 Task: Move the task Search results not returning expected results to the section To-Do in the project ZenithTech and sort the tasks in the project by Due Date.
Action: Mouse moved to (505, 211)
Screenshot: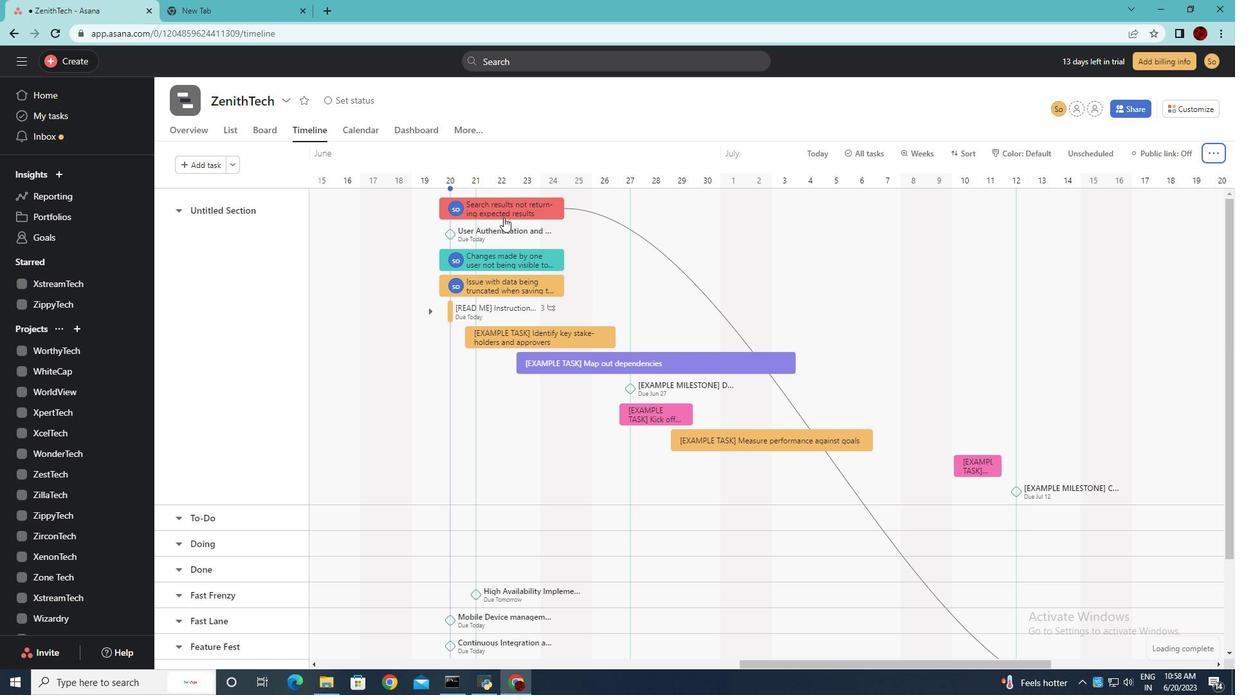 
Action: Mouse pressed left at (505, 211)
Screenshot: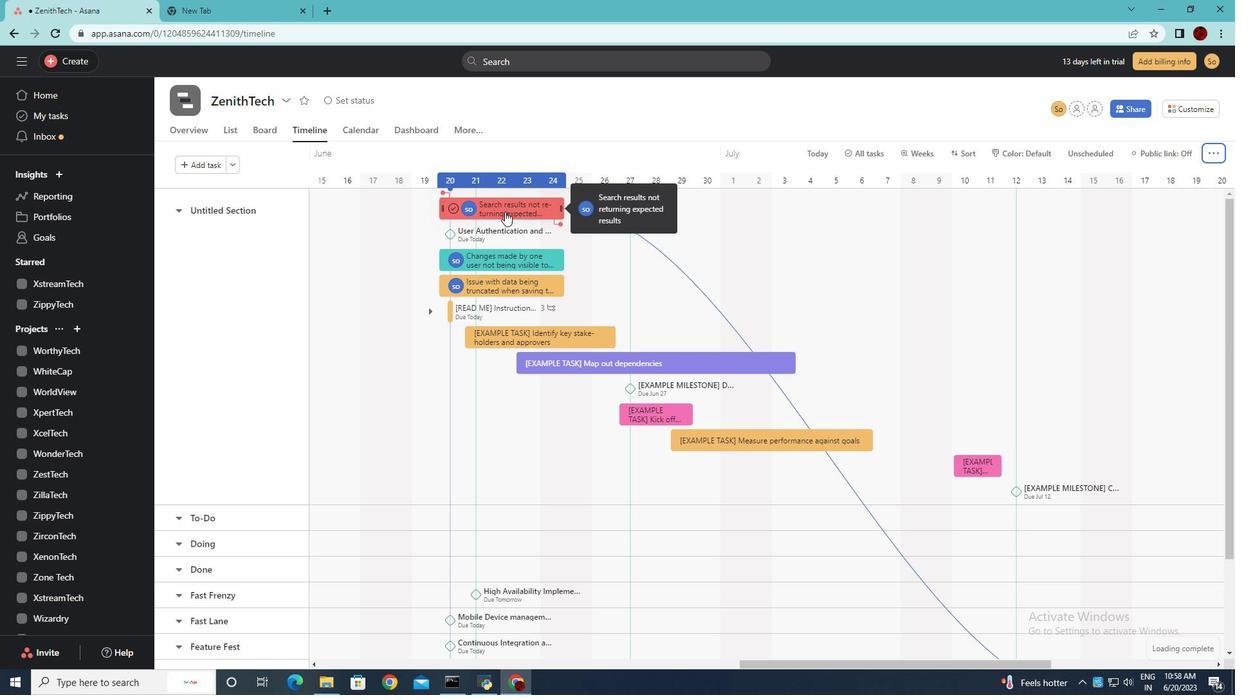 
Action: Mouse moved to (1011, 284)
Screenshot: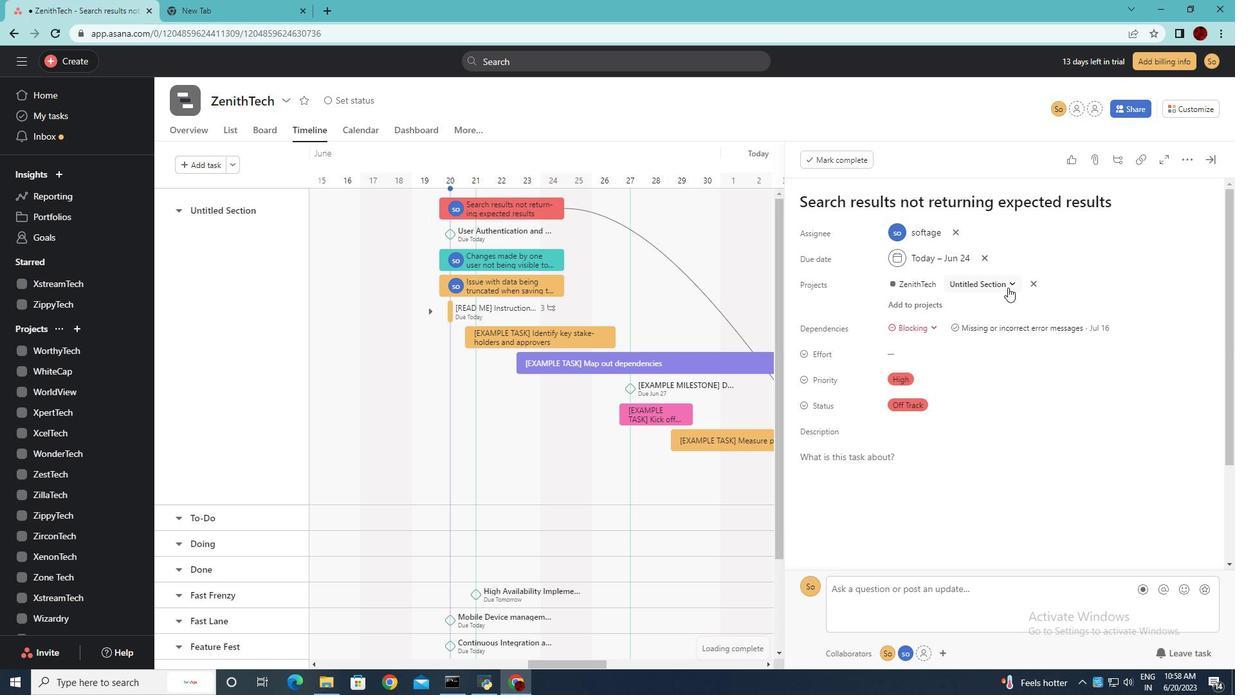 
Action: Mouse pressed left at (1011, 284)
Screenshot: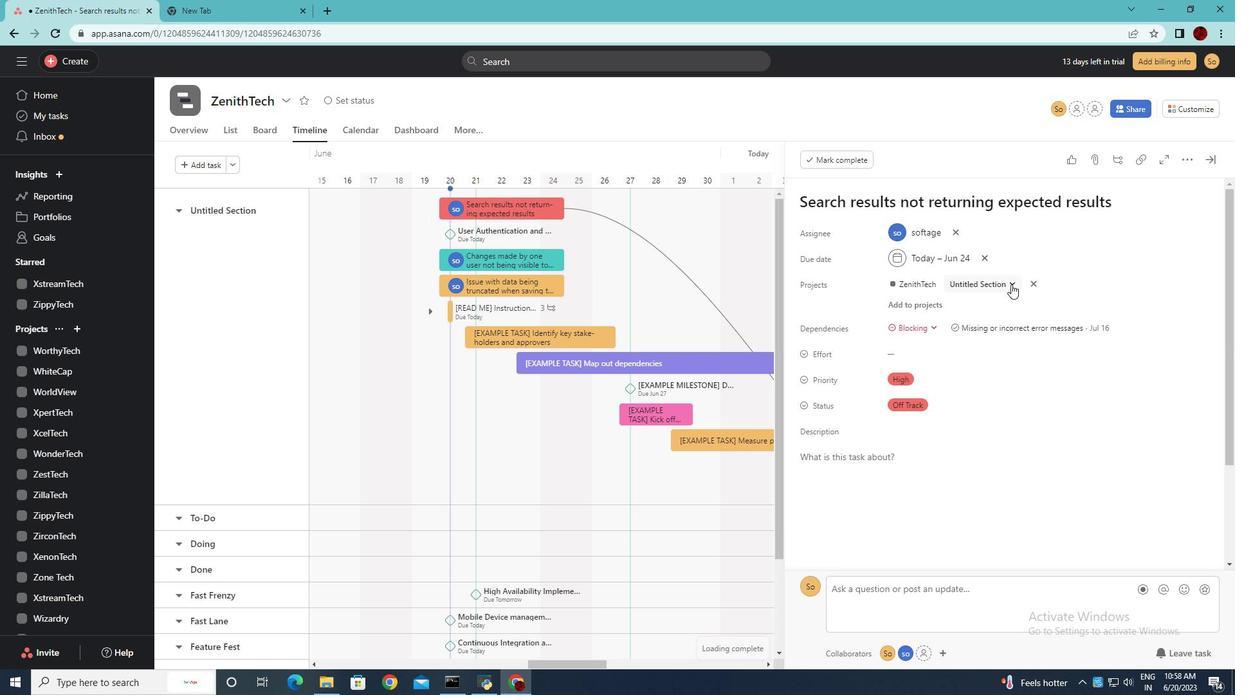 
Action: Mouse moved to (968, 330)
Screenshot: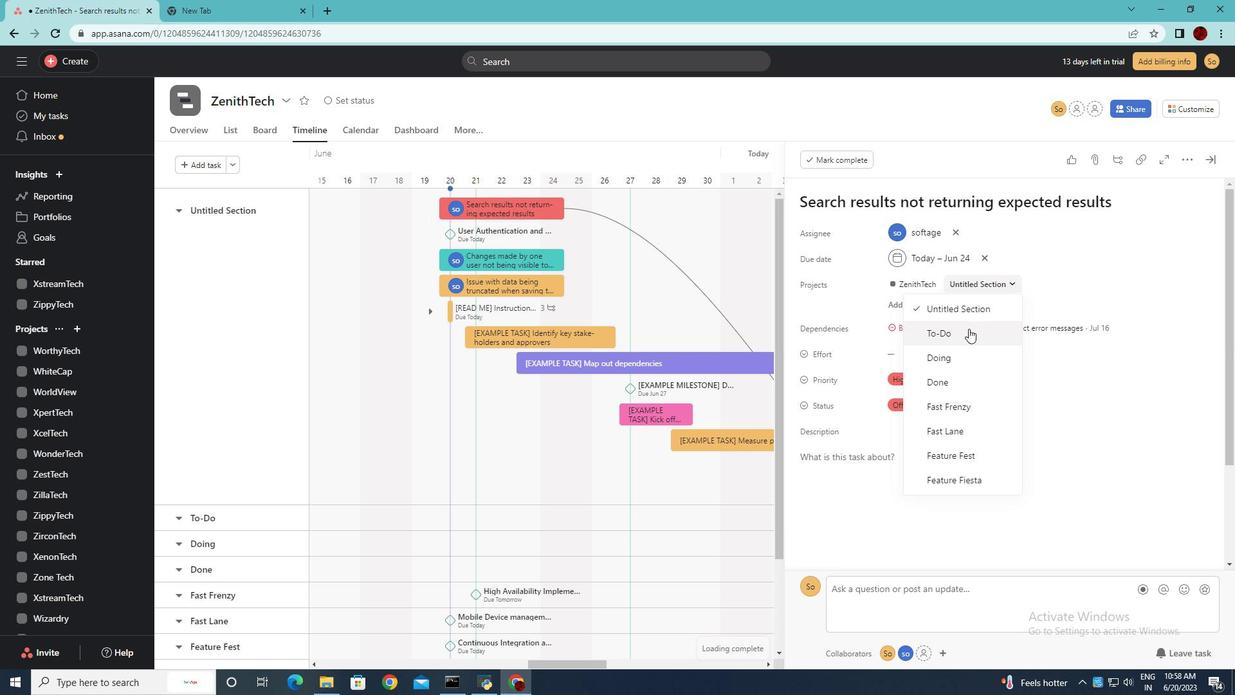 
Action: Mouse pressed left at (968, 330)
Screenshot: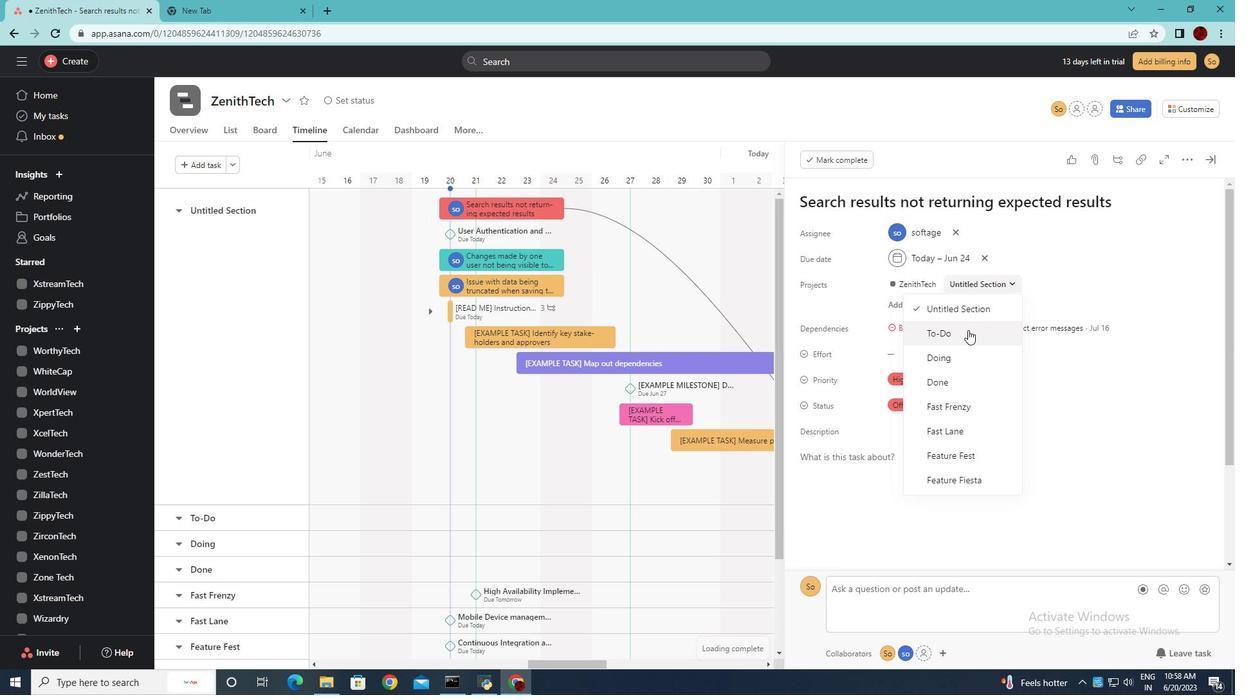 
Action: Mouse moved to (1209, 158)
Screenshot: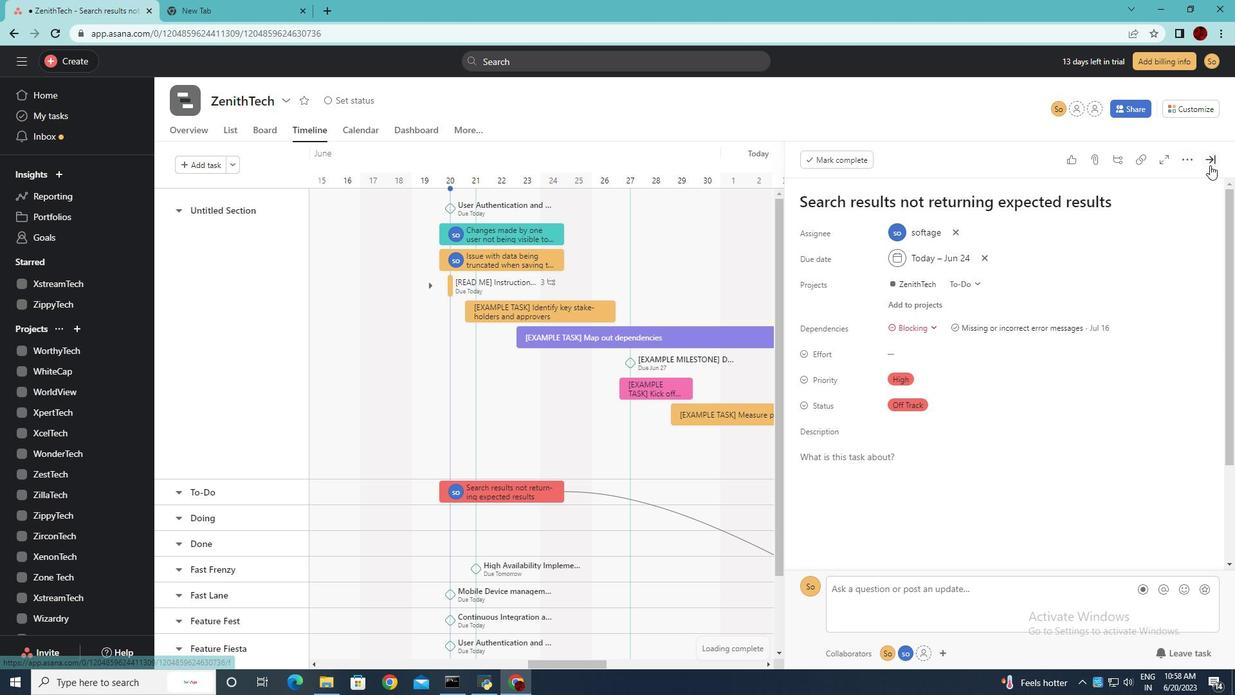 
Action: Mouse pressed left at (1209, 158)
Screenshot: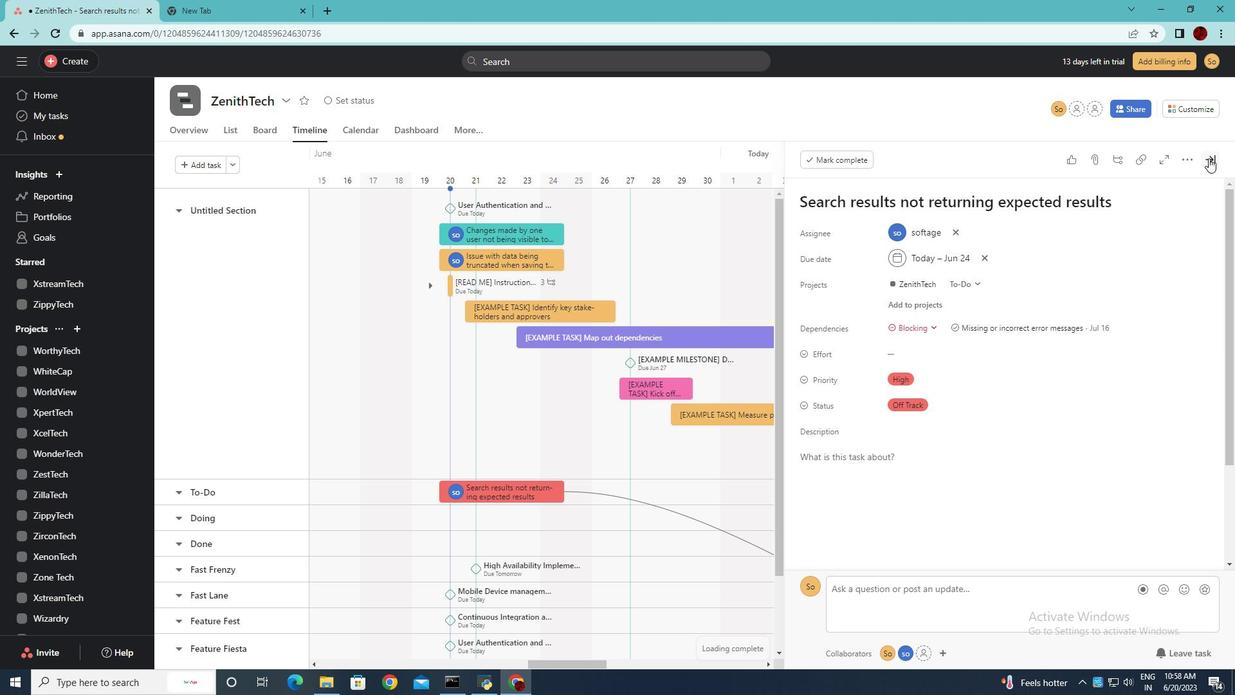 
Action: Mouse moved to (967, 153)
Screenshot: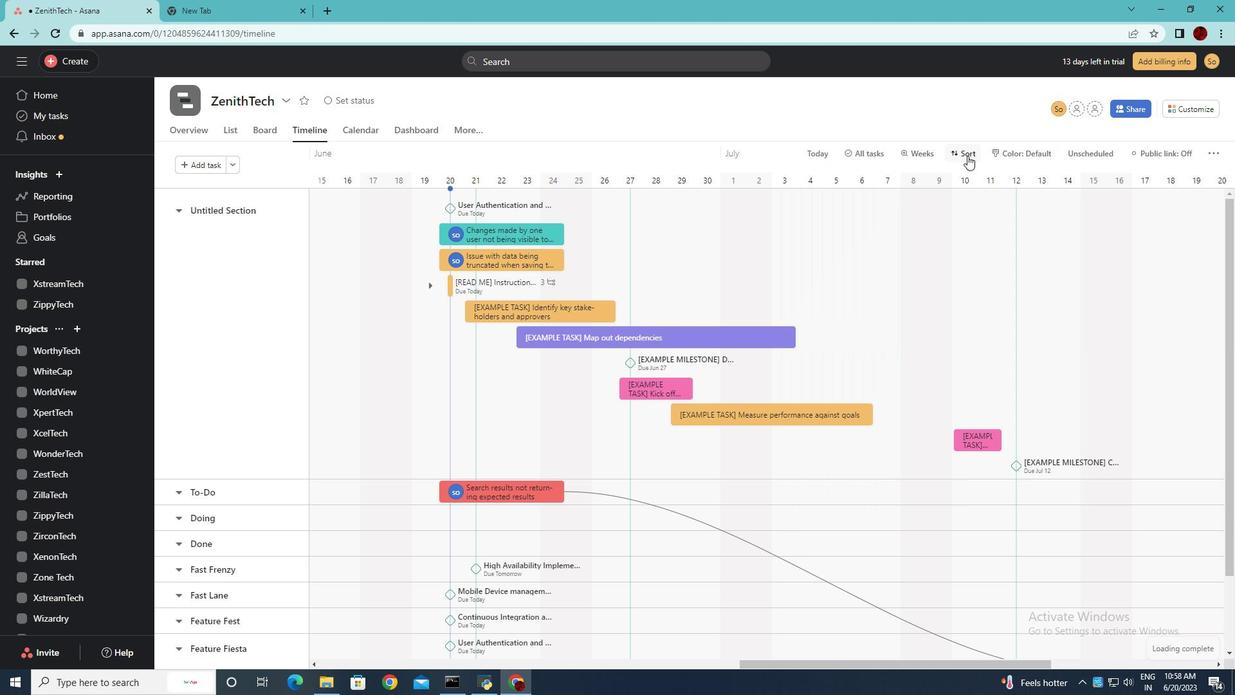 
Action: Mouse pressed left at (967, 153)
Screenshot: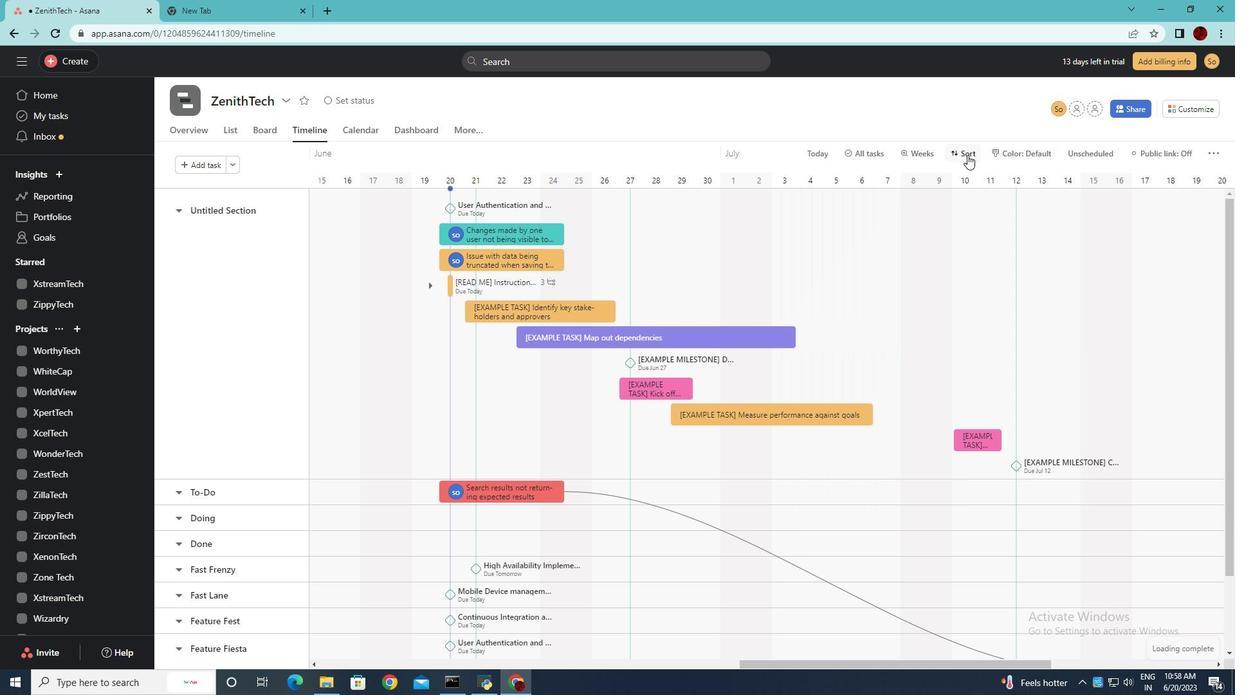 
Action: Mouse moved to (979, 227)
Screenshot: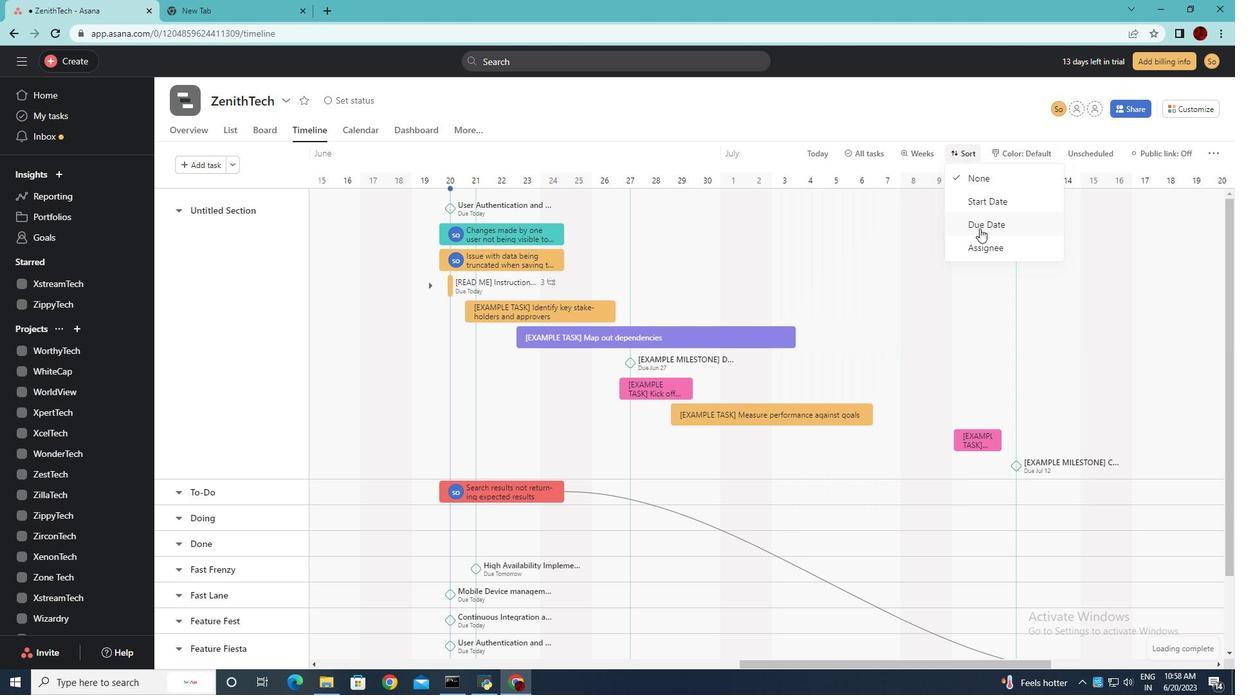 
Action: Mouse pressed left at (979, 227)
Screenshot: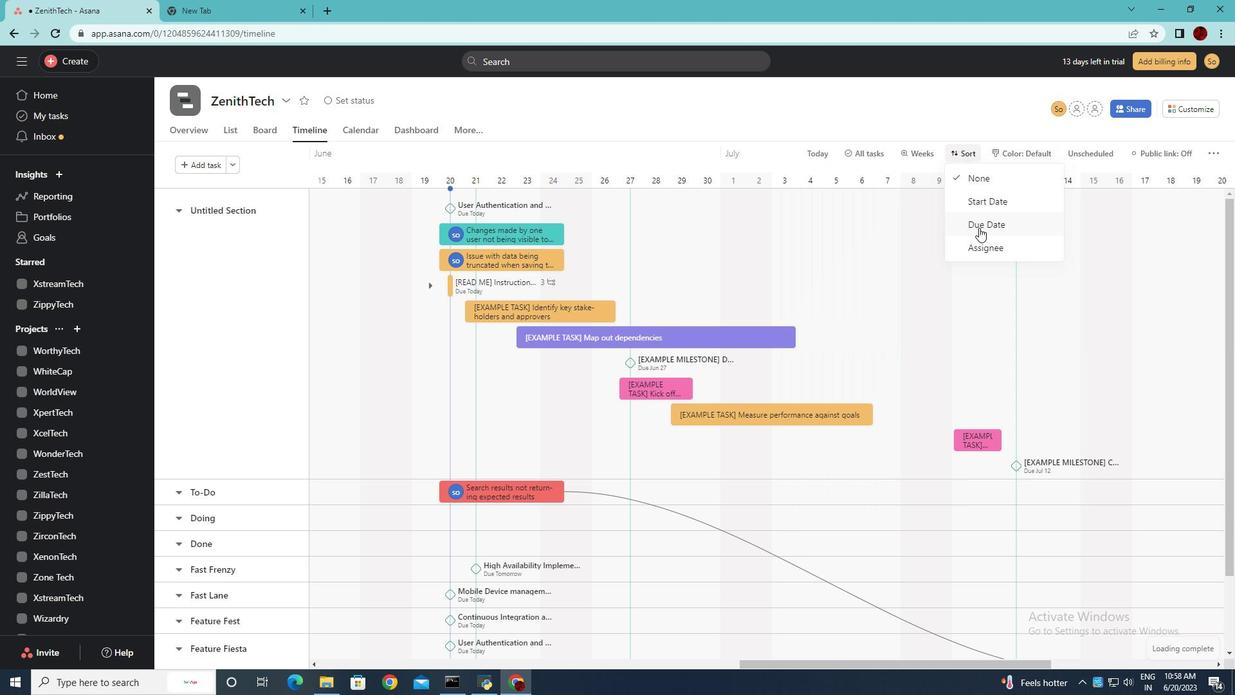 
